 Task: Horizontally align the selected text to the right.
Action: Mouse moved to (445, 231)
Screenshot: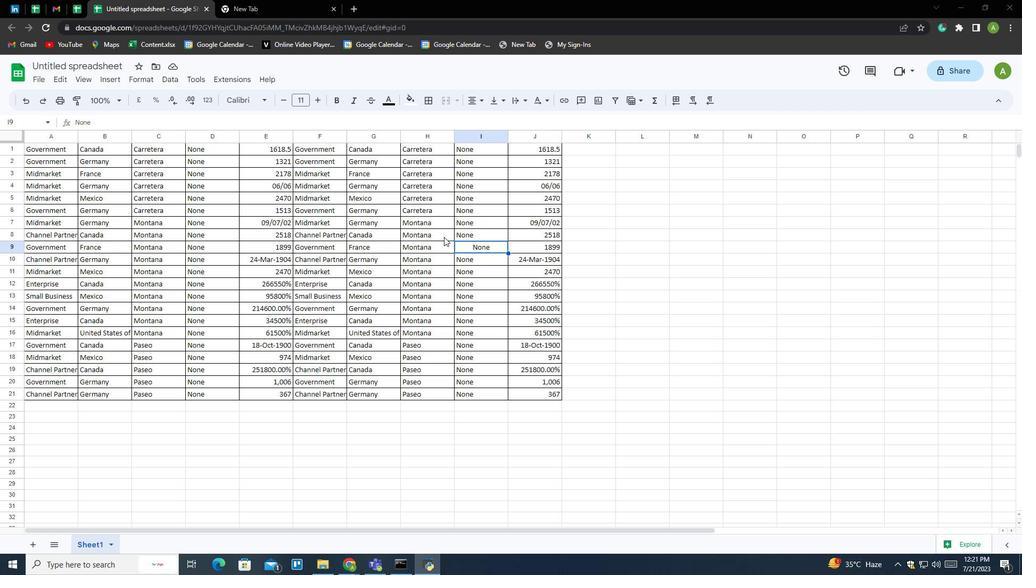 
Action: Mouse pressed left at (445, 231)
Screenshot: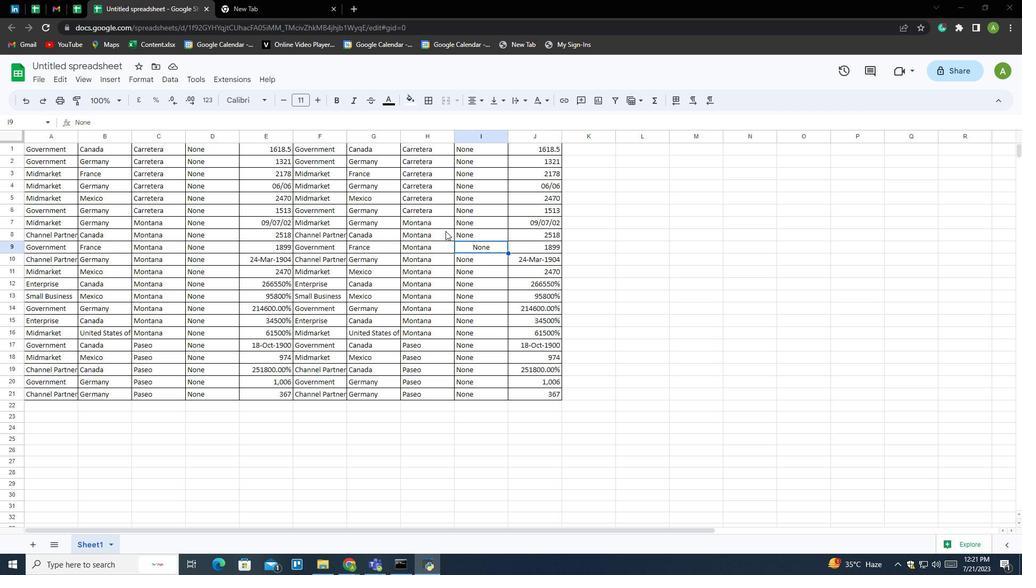 
Action: Mouse moved to (479, 101)
Screenshot: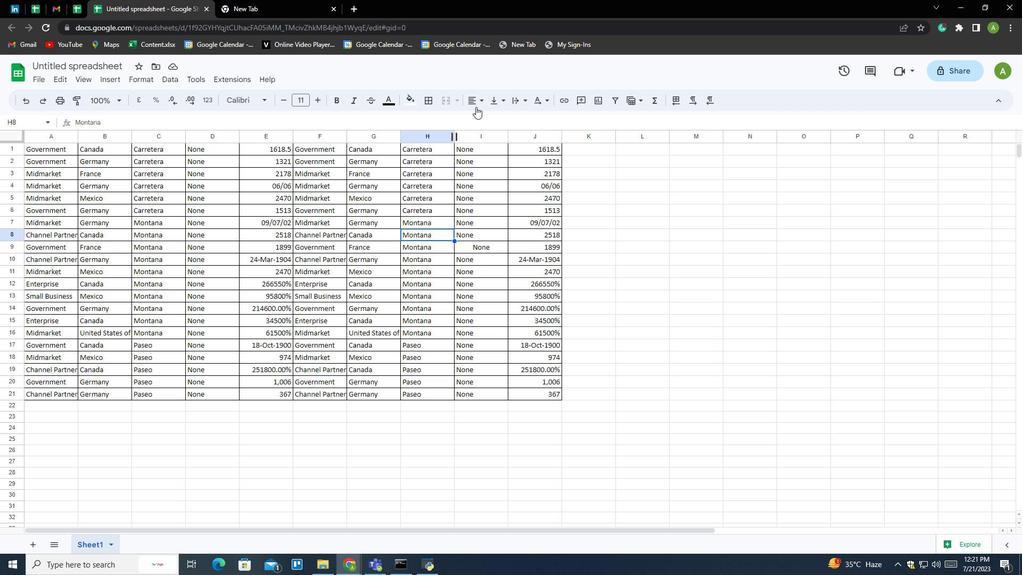 
Action: Mouse pressed left at (479, 101)
Screenshot: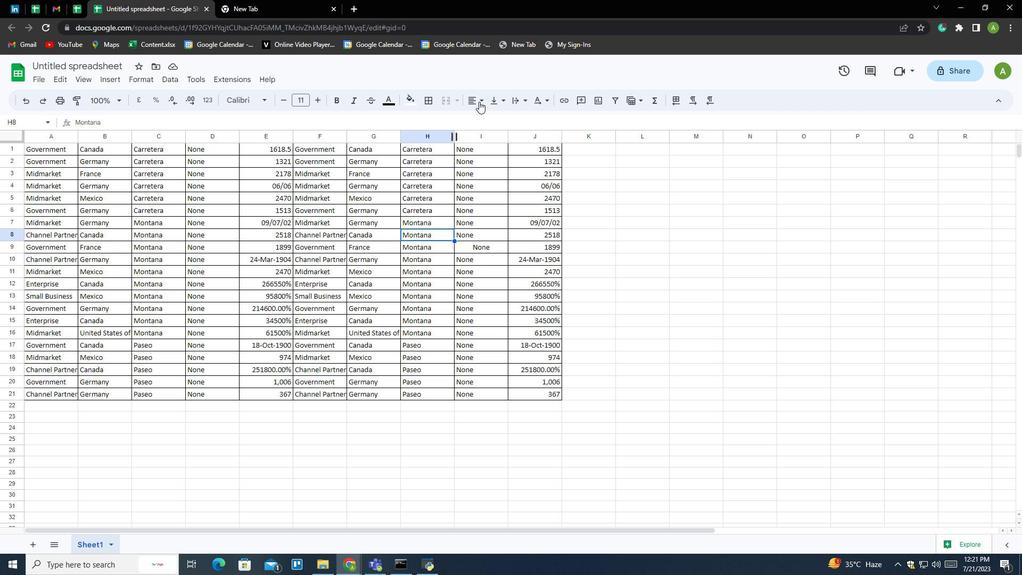 
Action: Mouse moved to (513, 124)
Screenshot: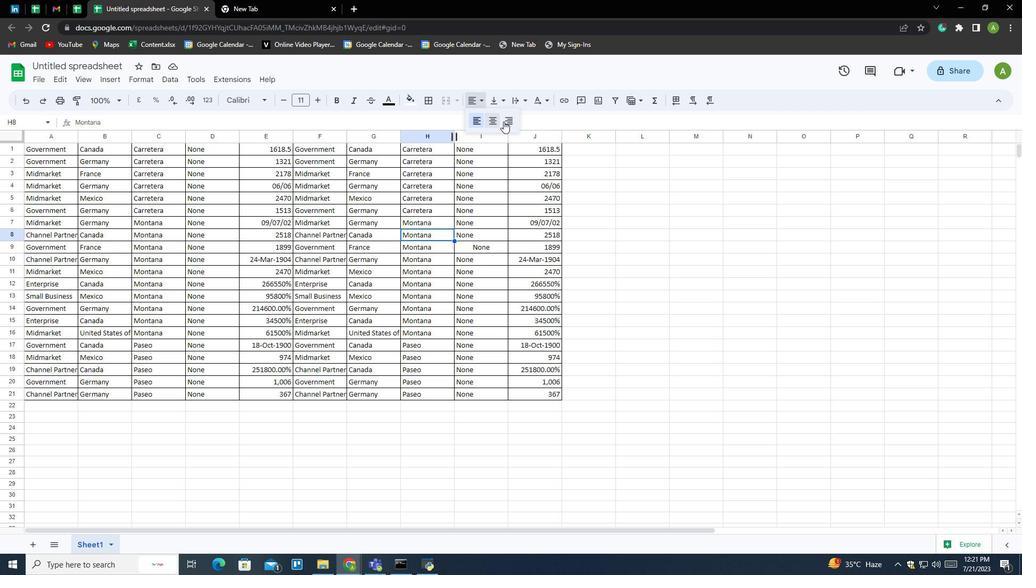 
Action: Mouse pressed left at (513, 124)
Screenshot: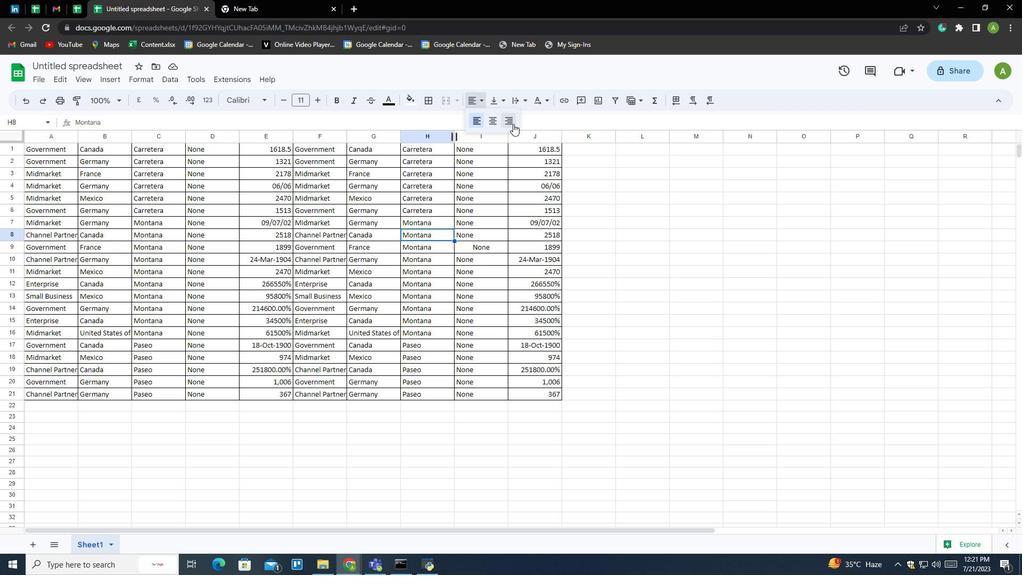 
Action: Mouse moved to (477, 298)
Screenshot: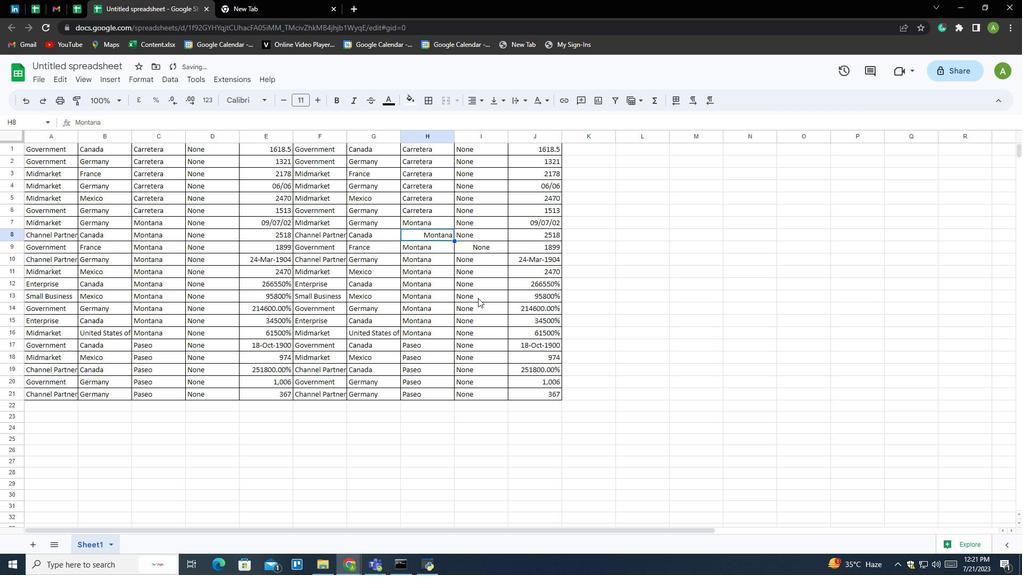 
